 Task: Sort the products in the category "Prepared Meals" by best match.
Action: Mouse pressed left at (294, 133)
Screenshot: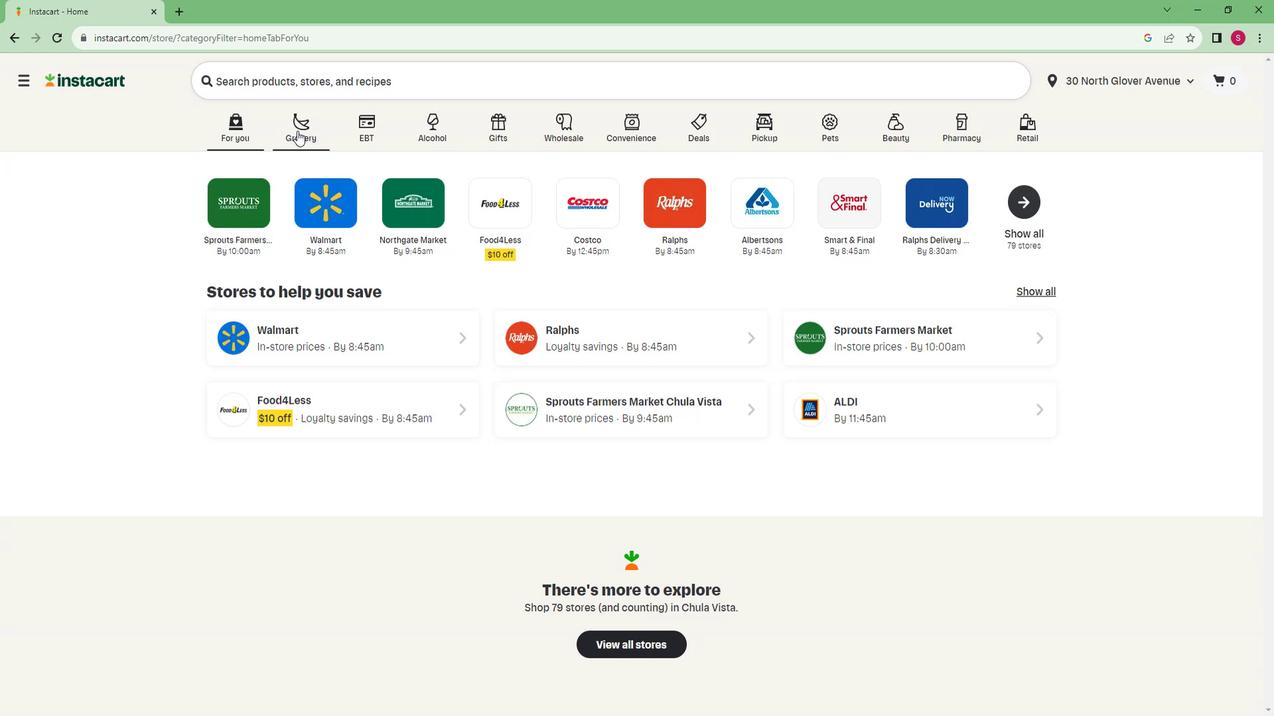 
Action: Mouse moved to (307, 390)
Screenshot: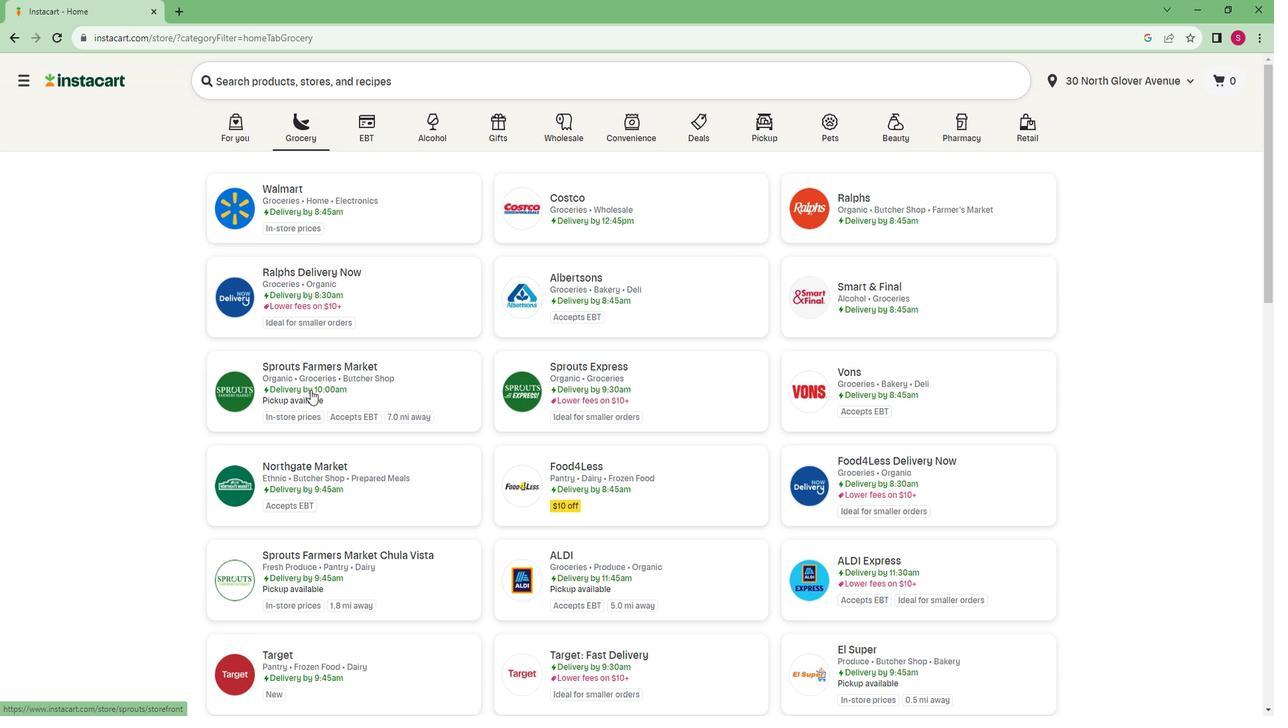 
Action: Mouse pressed left at (307, 390)
Screenshot: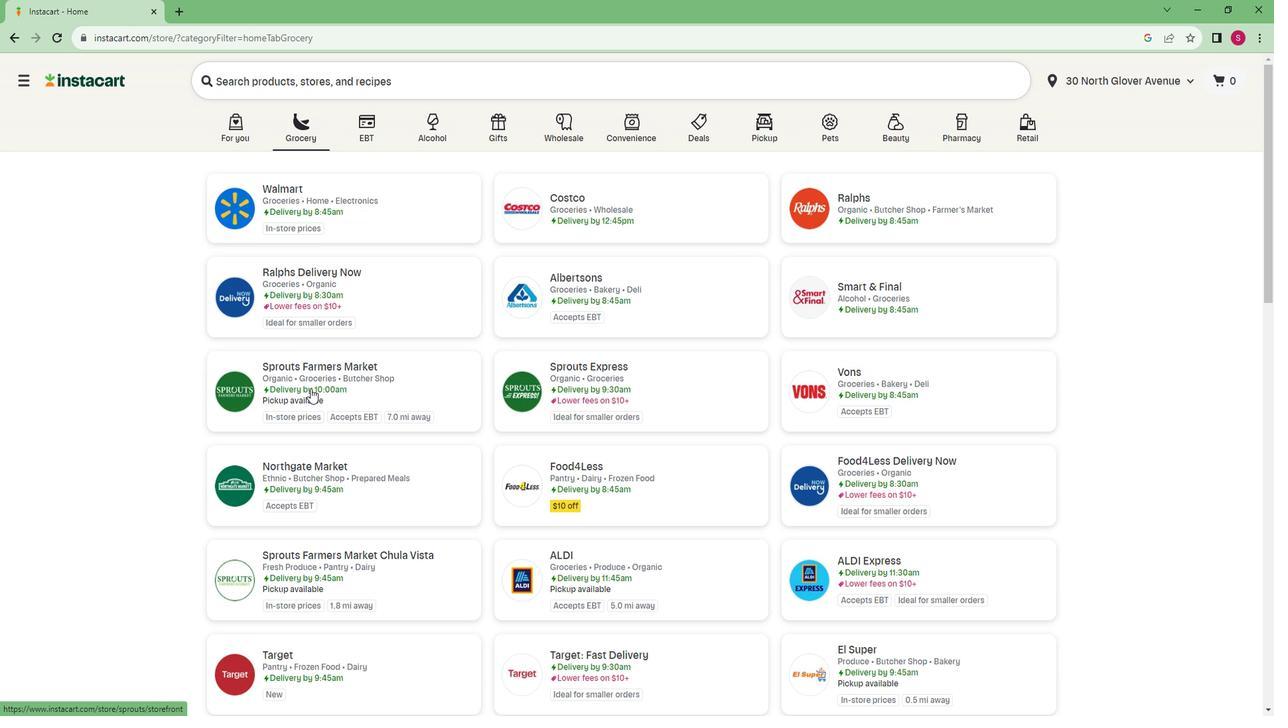 
Action: Mouse moved to (69, 518)
Screenshot: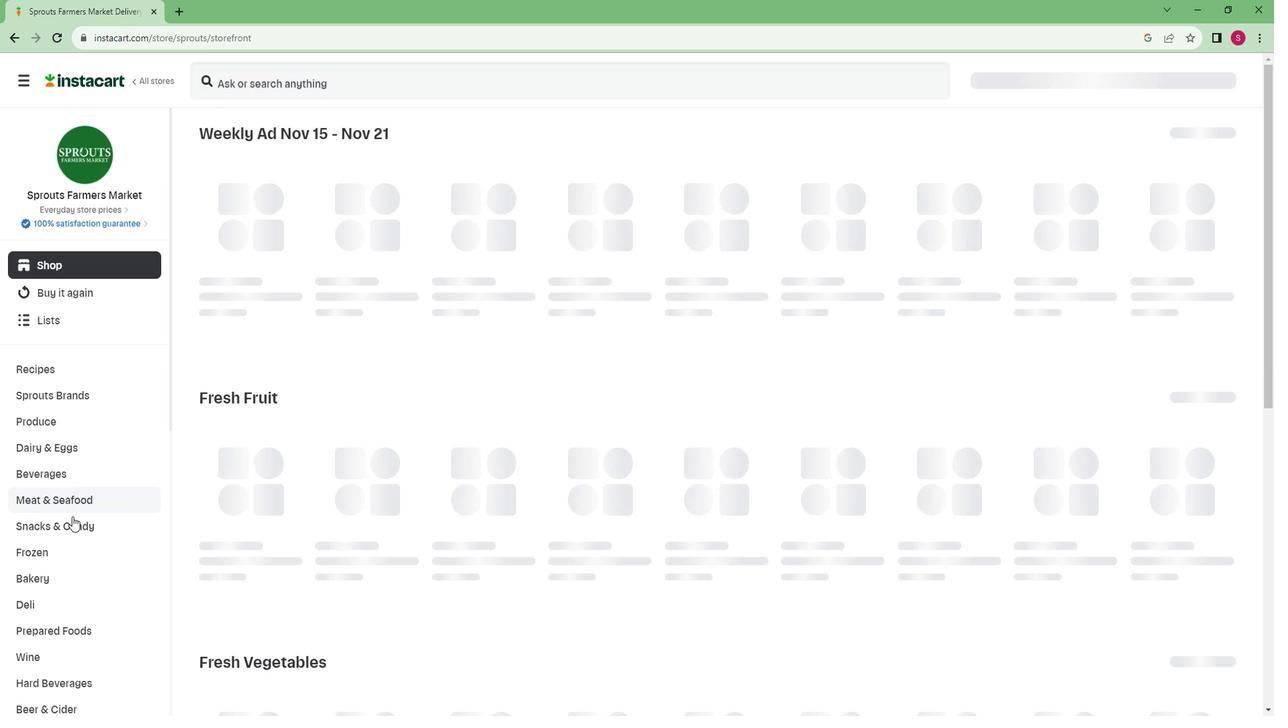 
Action: Mouse scrolled (69, 517) with delta (0, 0)
Screenshot: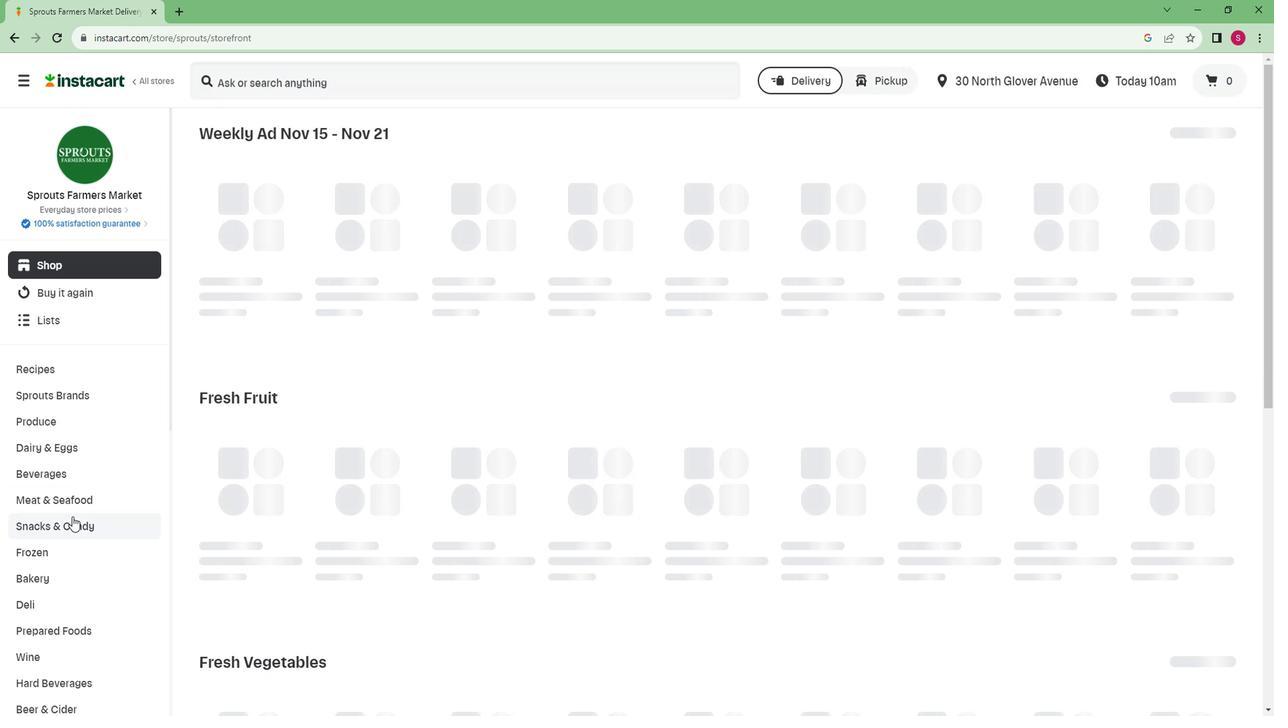 
Action: Mouse scrolled (69, 517) with delta (0, 0)
Screenshot: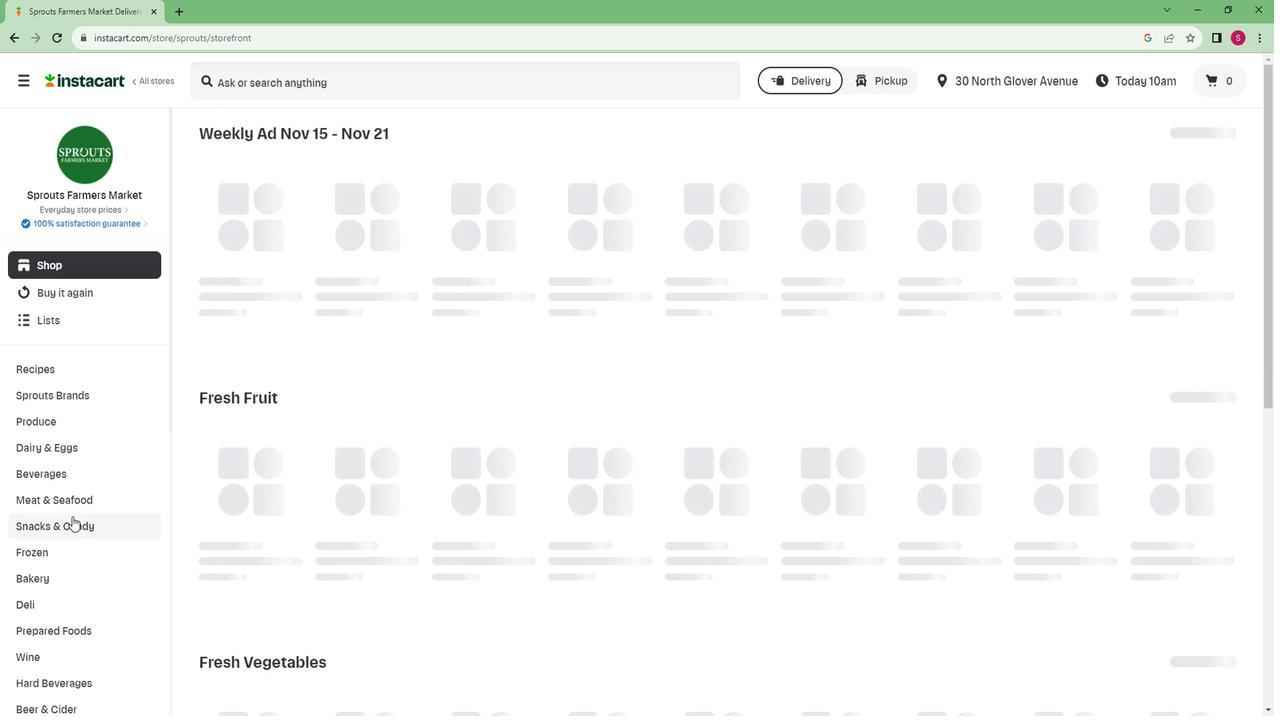 
Action: Mouse scrolled (69, 517) with delta (0, 0)
Screenshot: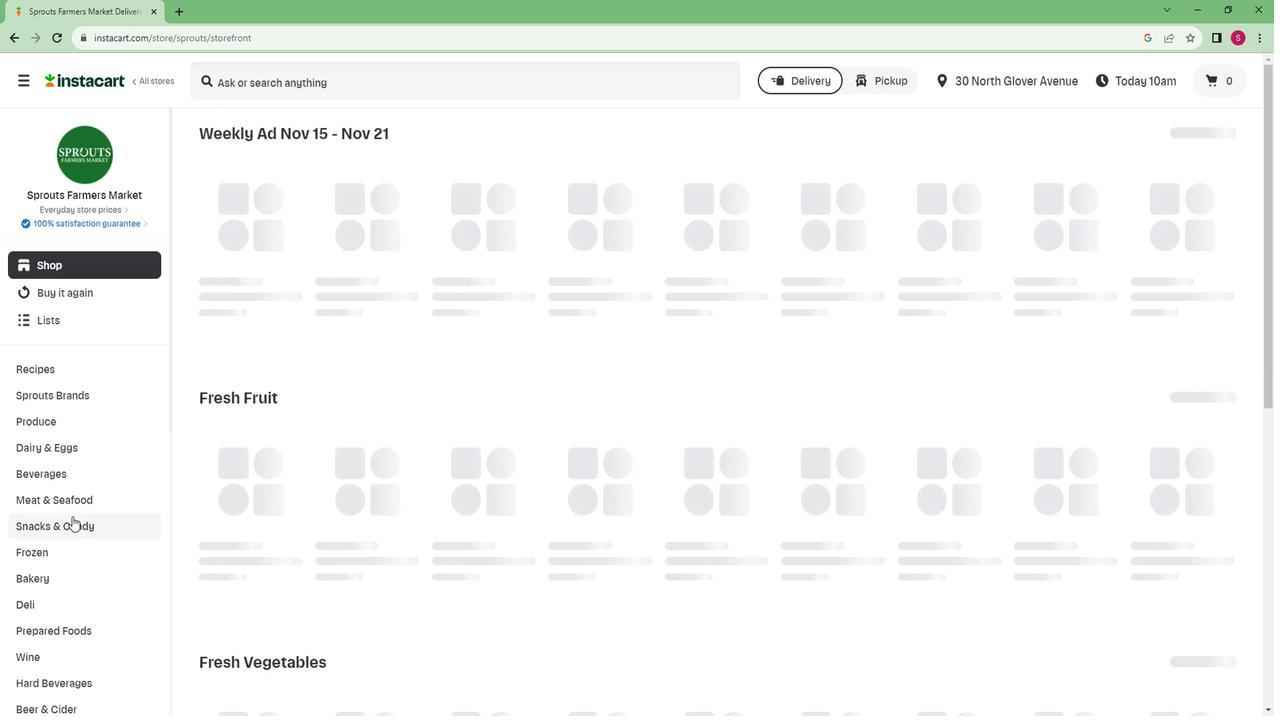 
Action: Mouse scrolled (69, 517) with delta (0, 0)
Screenshot: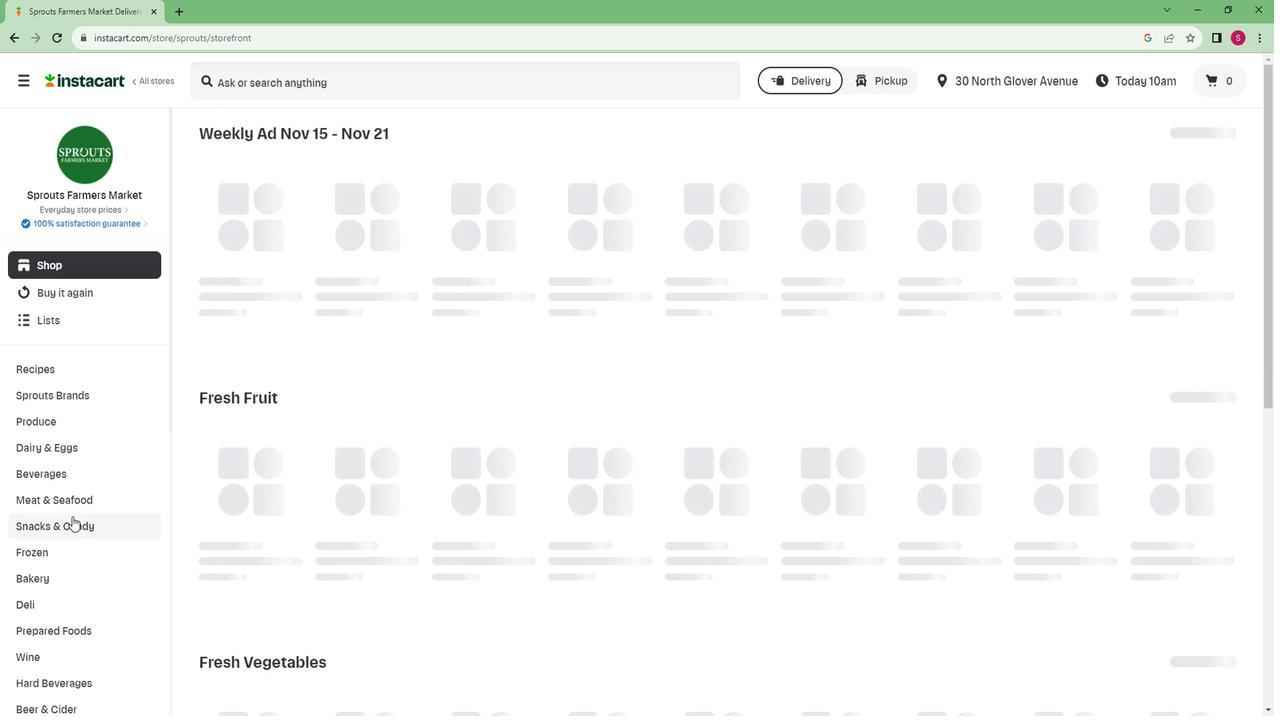 
Action: Mouse scrolled (69, 517) with delta (0, 0)
Screenshot: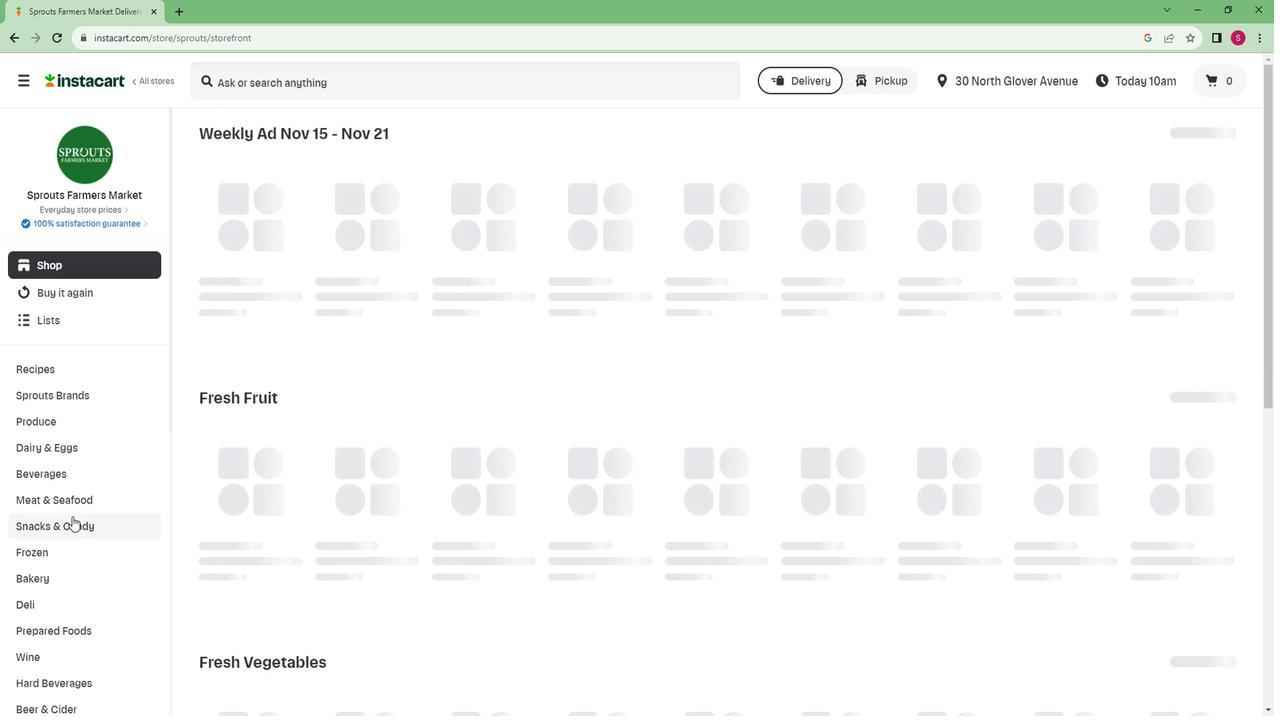 
Action: Mouse scrolled (69, 517) with delta (0, 0)
Screenshot: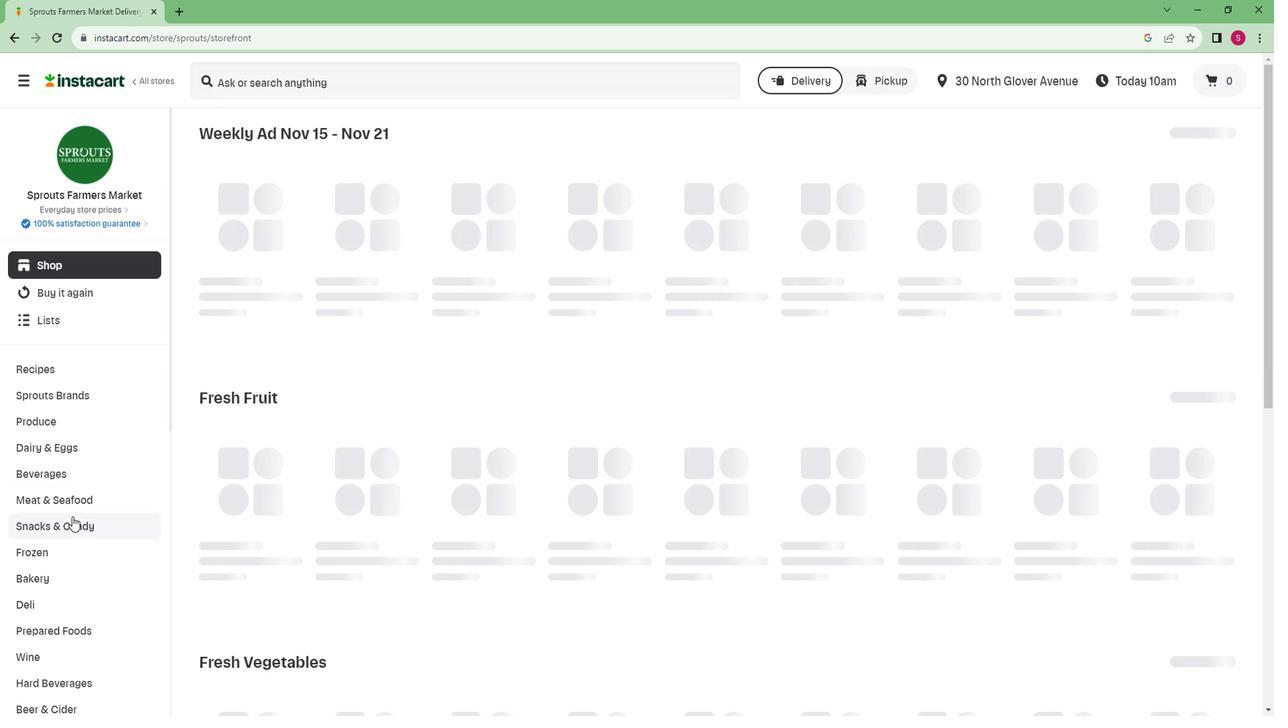 
Action: Mouse scrolled (69, 517) with delta (0, 0)
Screenshot: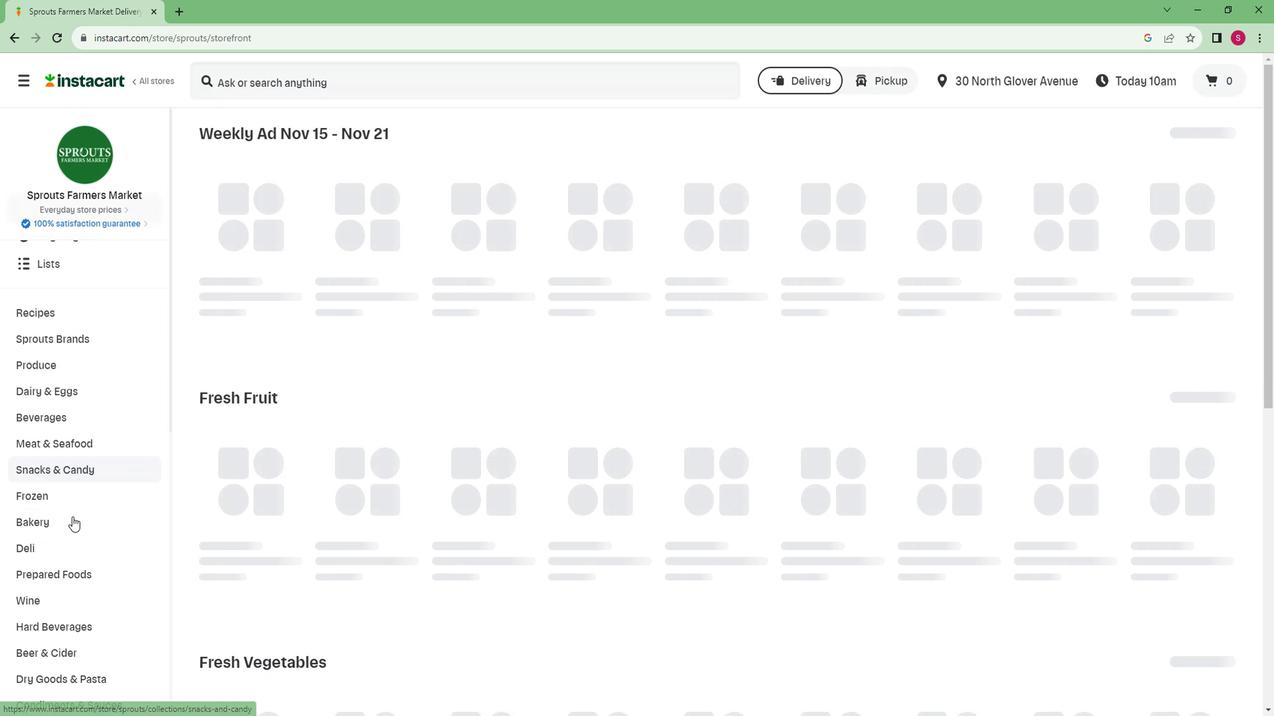 
Action: Mouse scrolled (69, 517) with delta (0, 0)
Screenshot: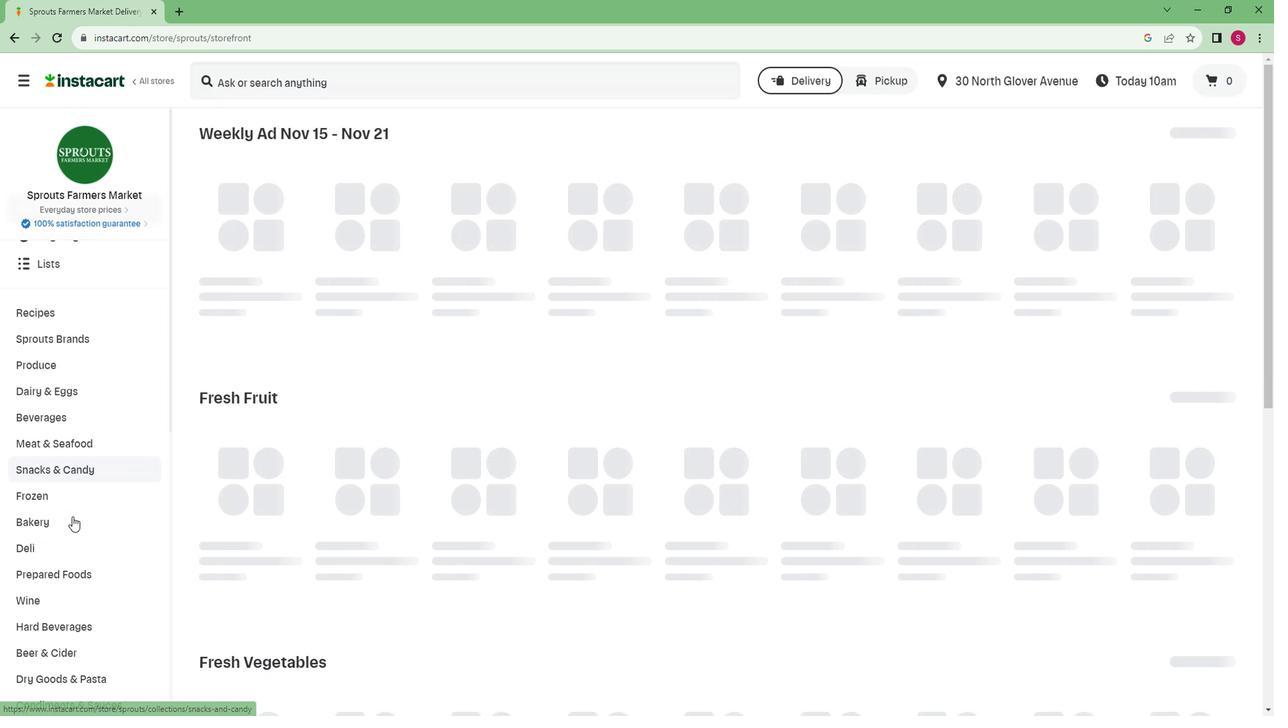 
Action: Mouse scrolled (69, 517) with delta (0, 0)
Screenshot: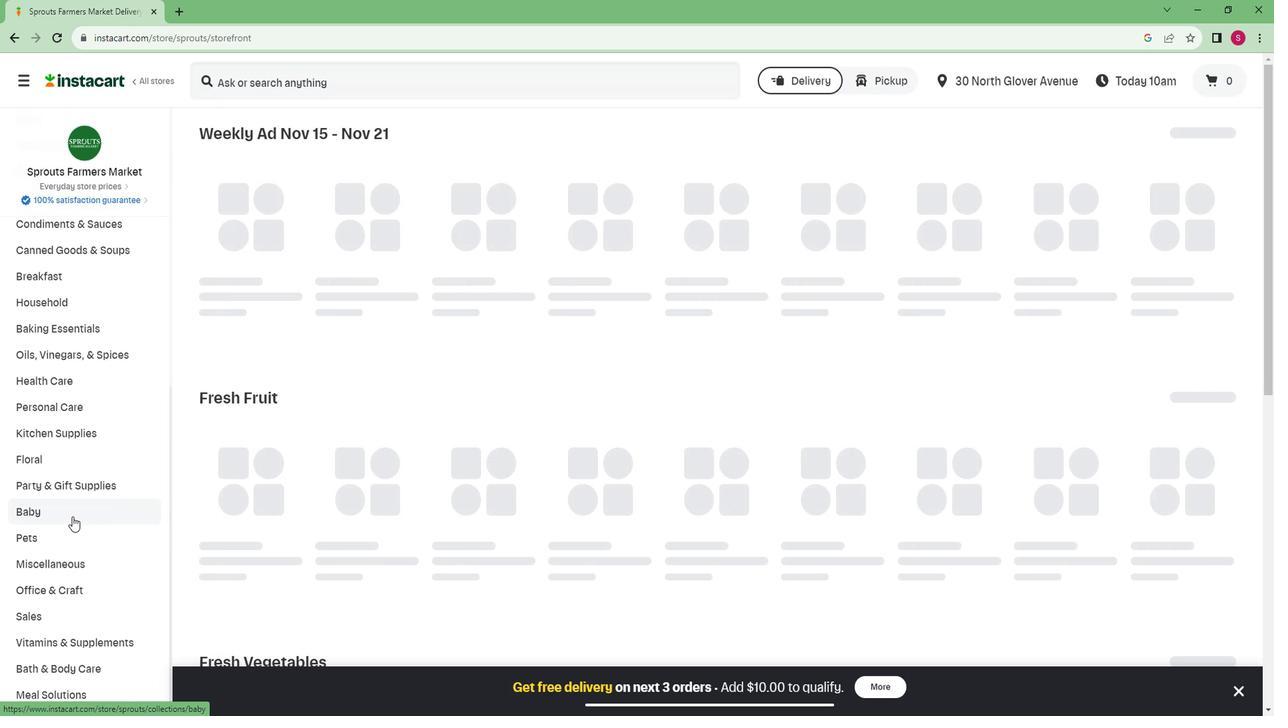 
Action: Mouse scrolled (69, 517) with delta (0, 0)
Screenshot: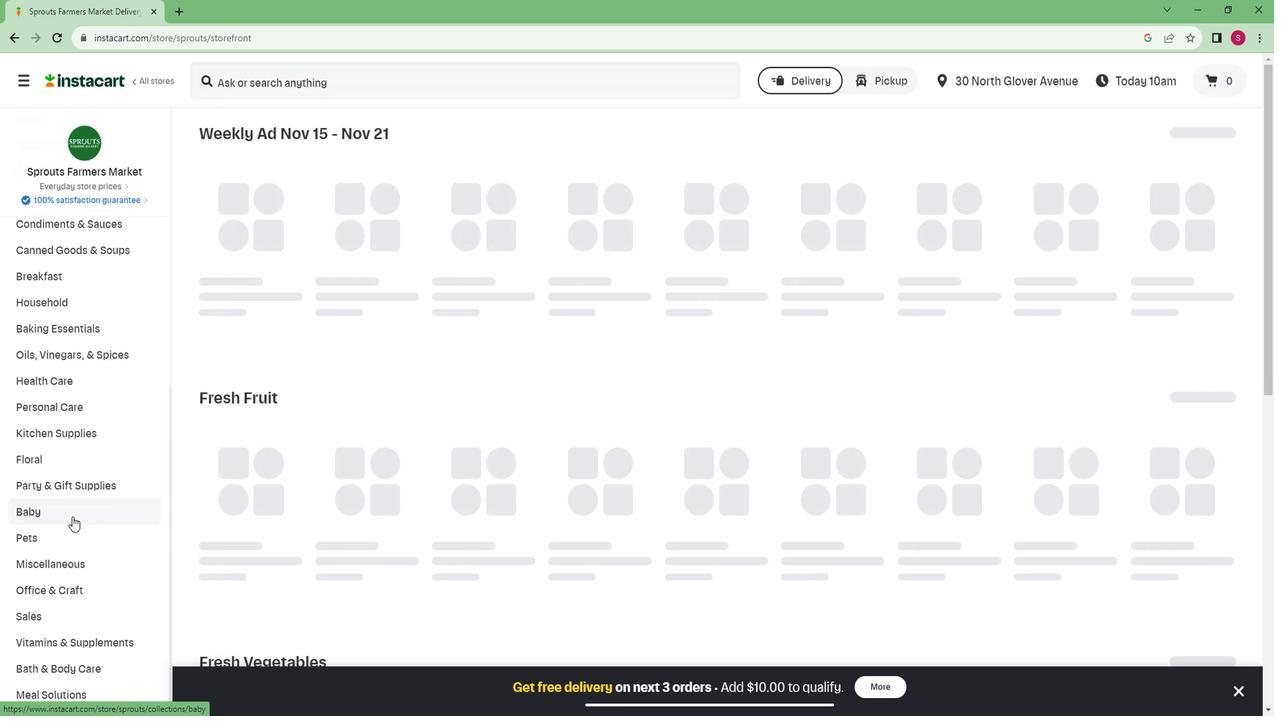 
Action: Mouse scrolled (69, 517) with delta (0, 0)
Screenshot: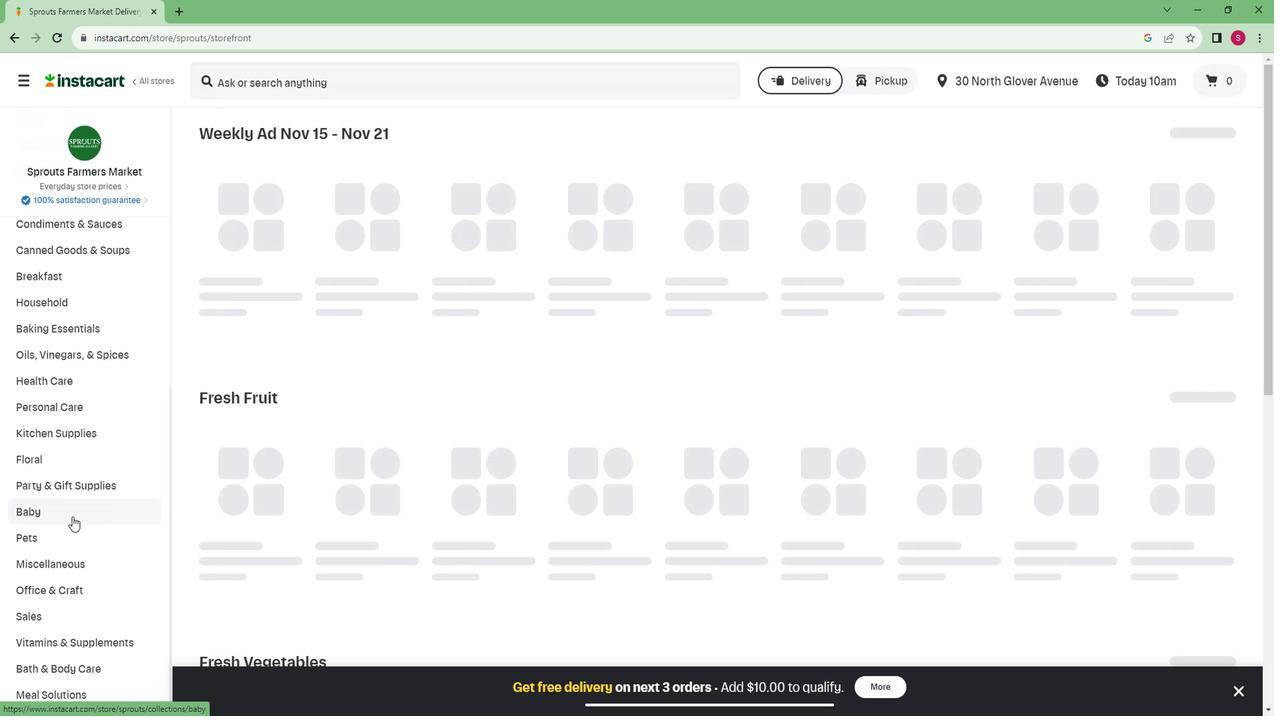 
Action: Mouse scrolled (69, 517) with delta (0, 0)
Screenshot: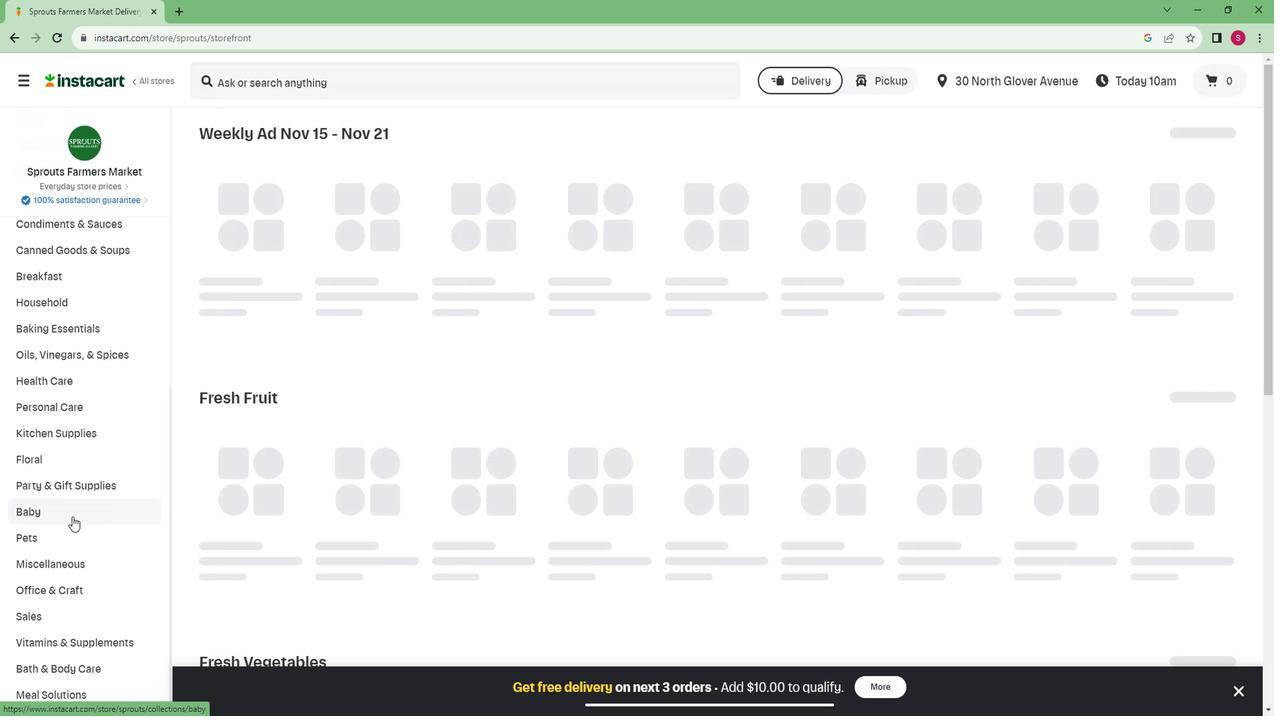 
Action: Mouse moved to (27, 693)
Screenshot: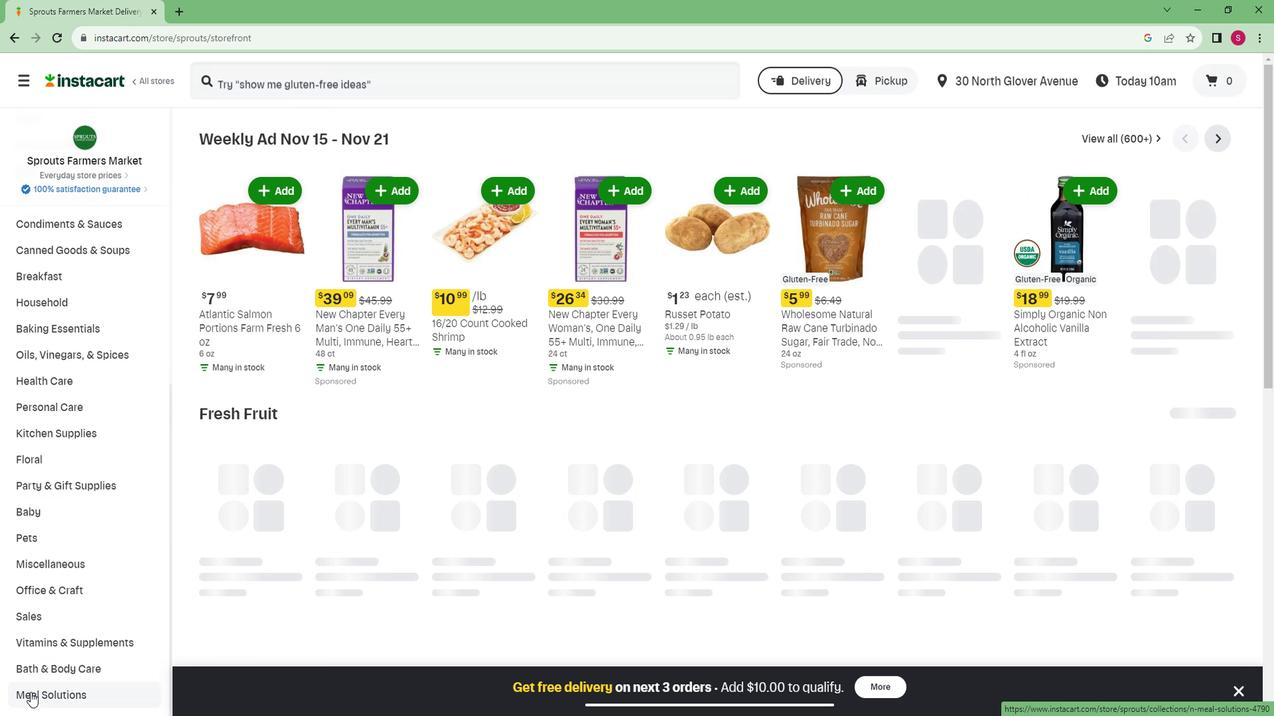 
Action: Mouse pressed left at (27, 693)
Screenshot: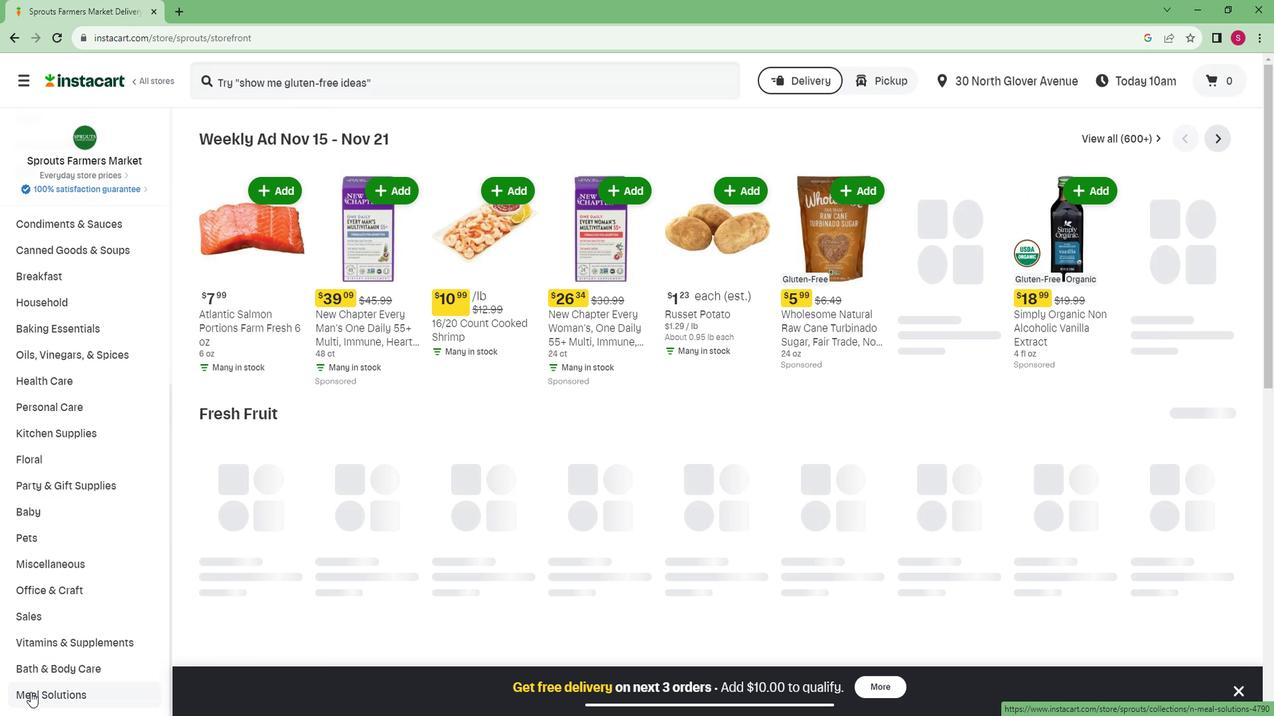 
Action: Mouse moved to (31, 682)
Screenshot: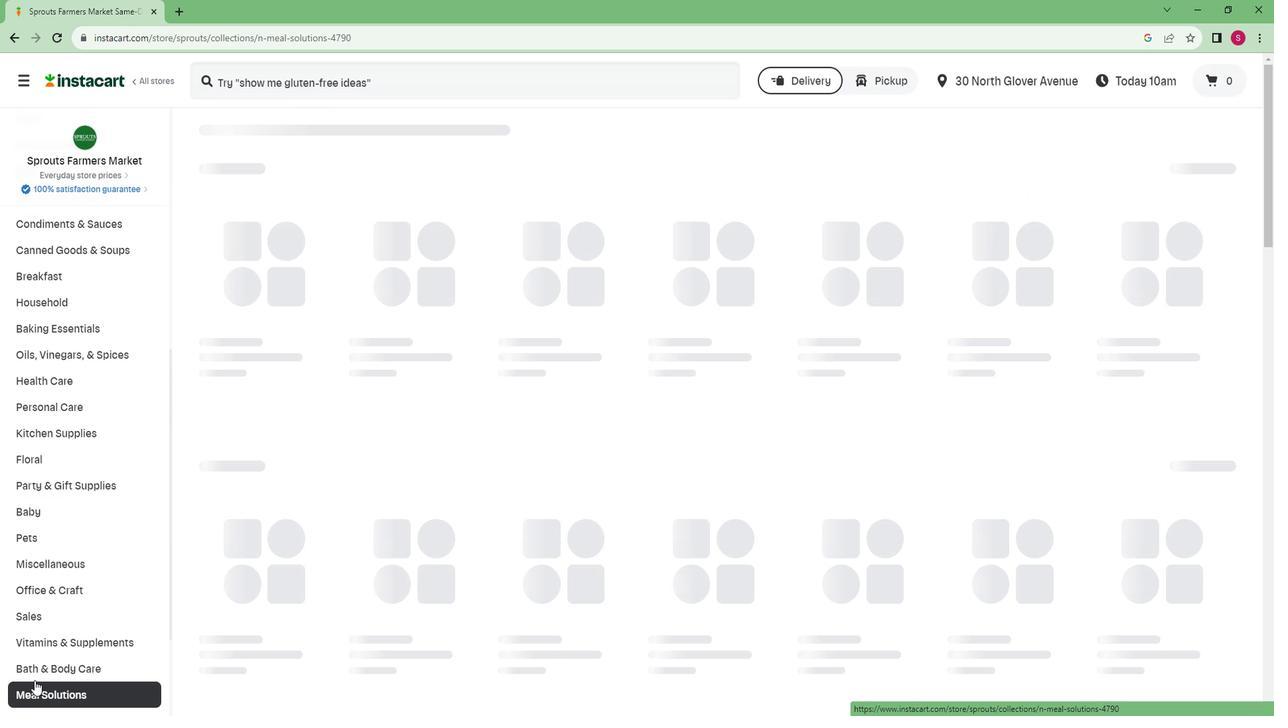 
Action: Mouse scrolled (31, 681) with delta (0, 0)
Screenshot: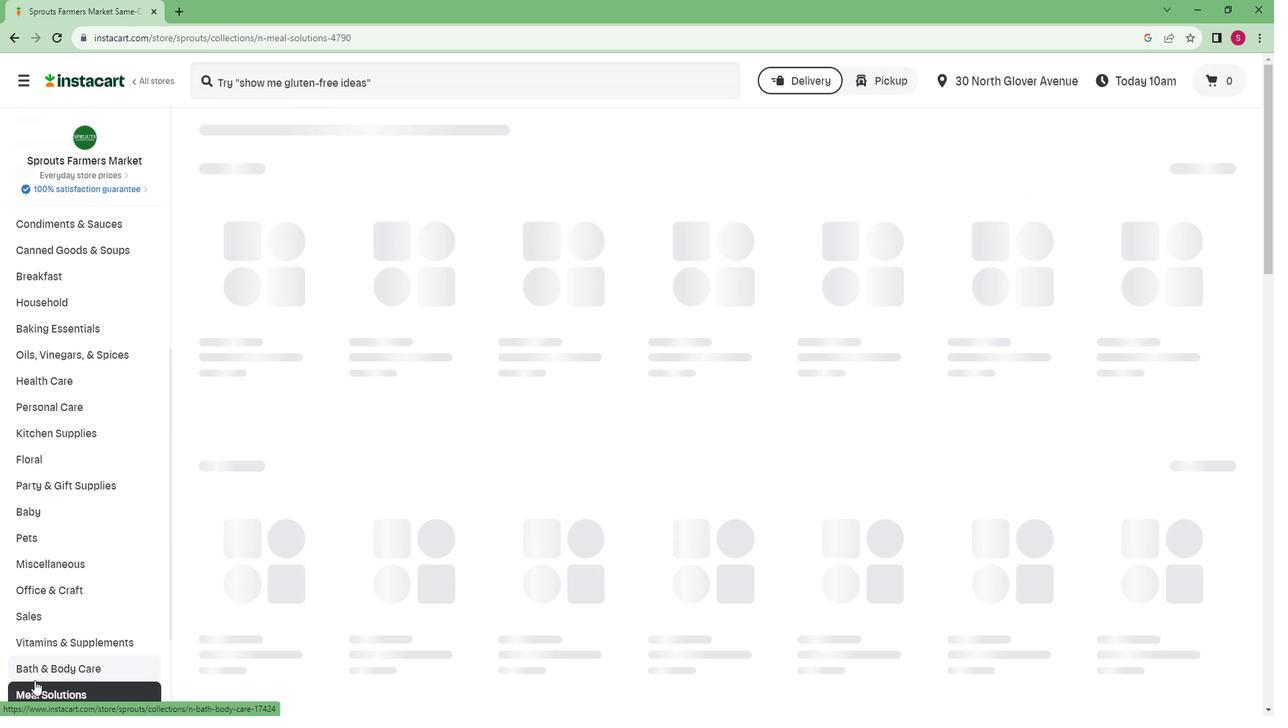 
Action: Mouse scrolled (31, 681) with delta (0, 0)
Screenshot: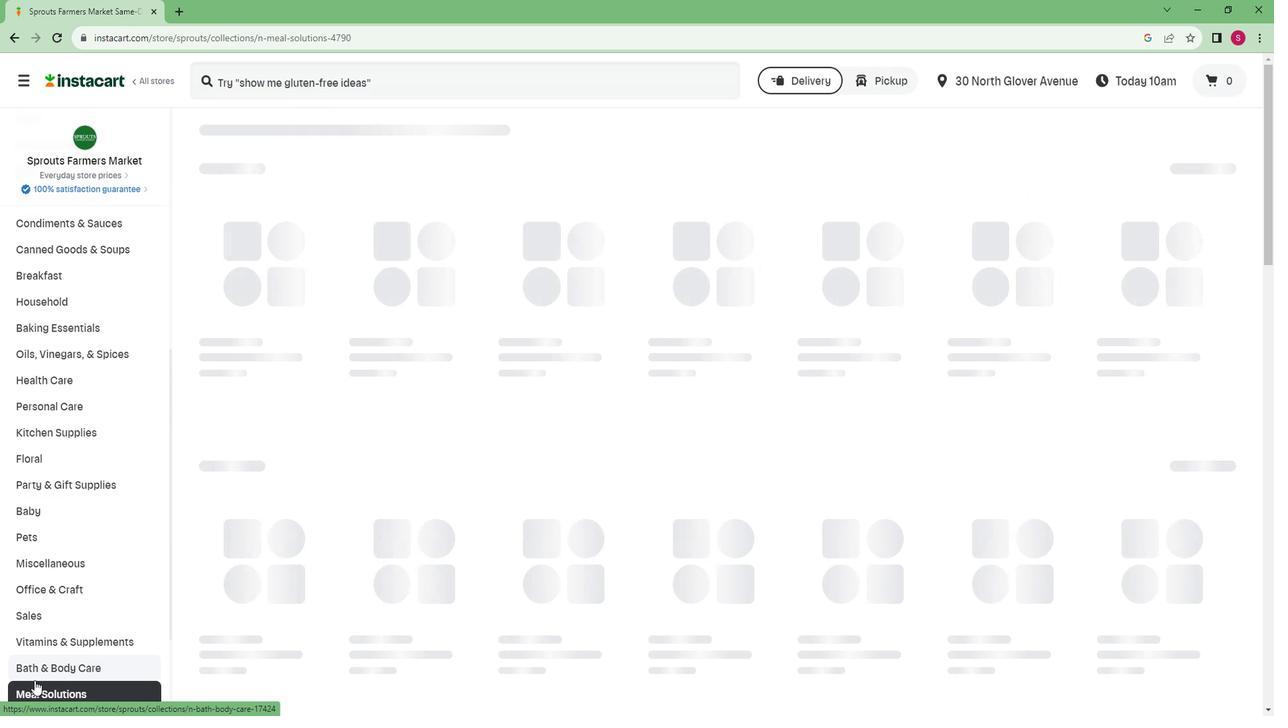 
Action: Mouse moved to (41, 624)
Screenshot: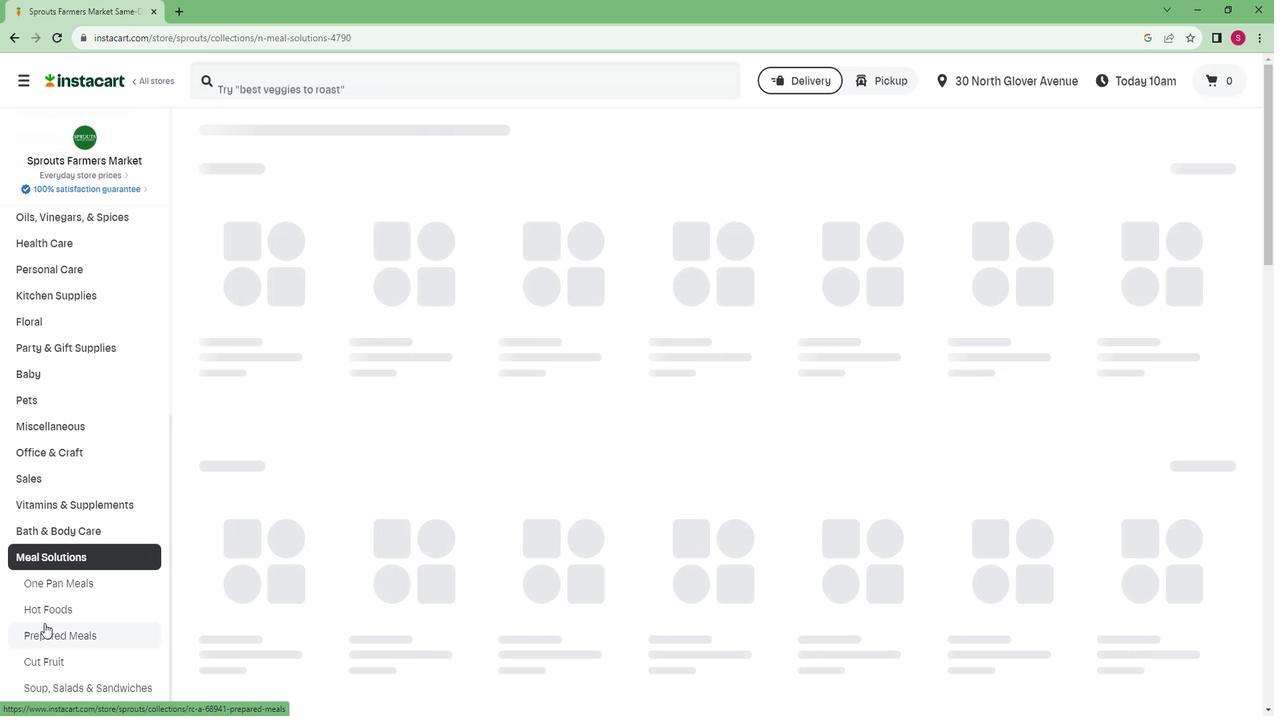 
Action: Mouse pressed left at (41, 624)
Screenshot: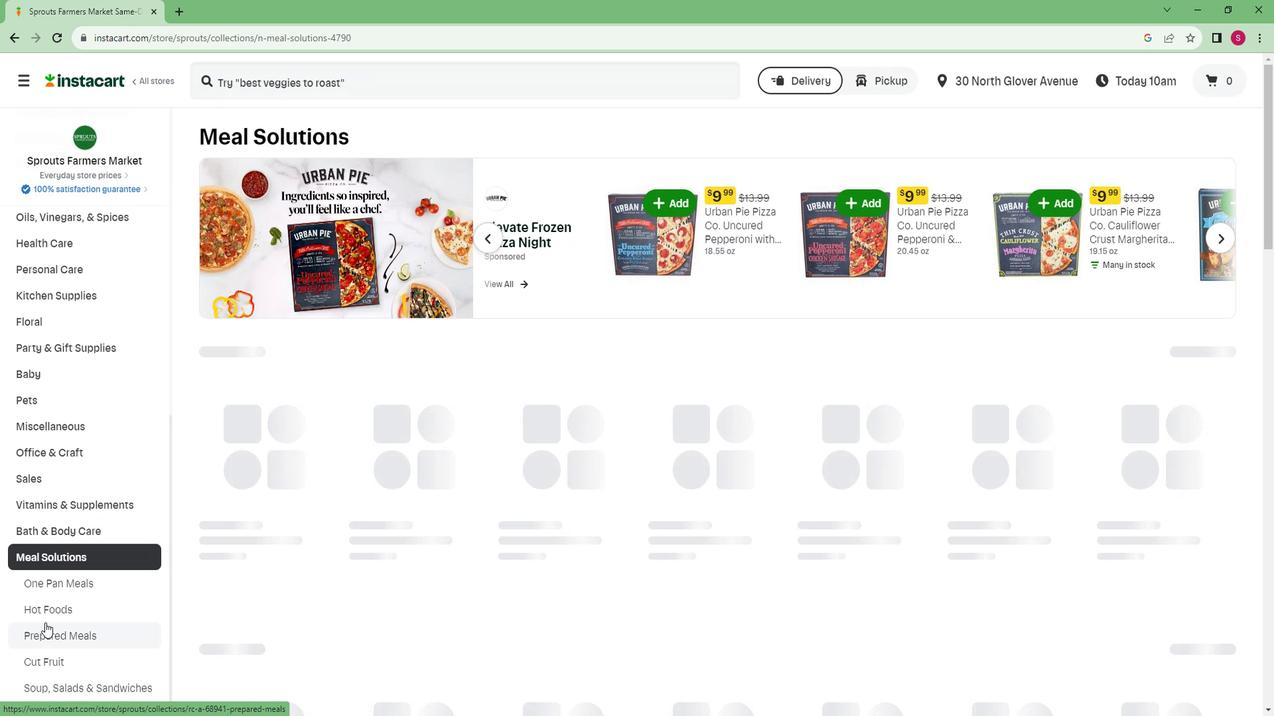
Action: Mouse moved to (1170, 190)
Screenshot: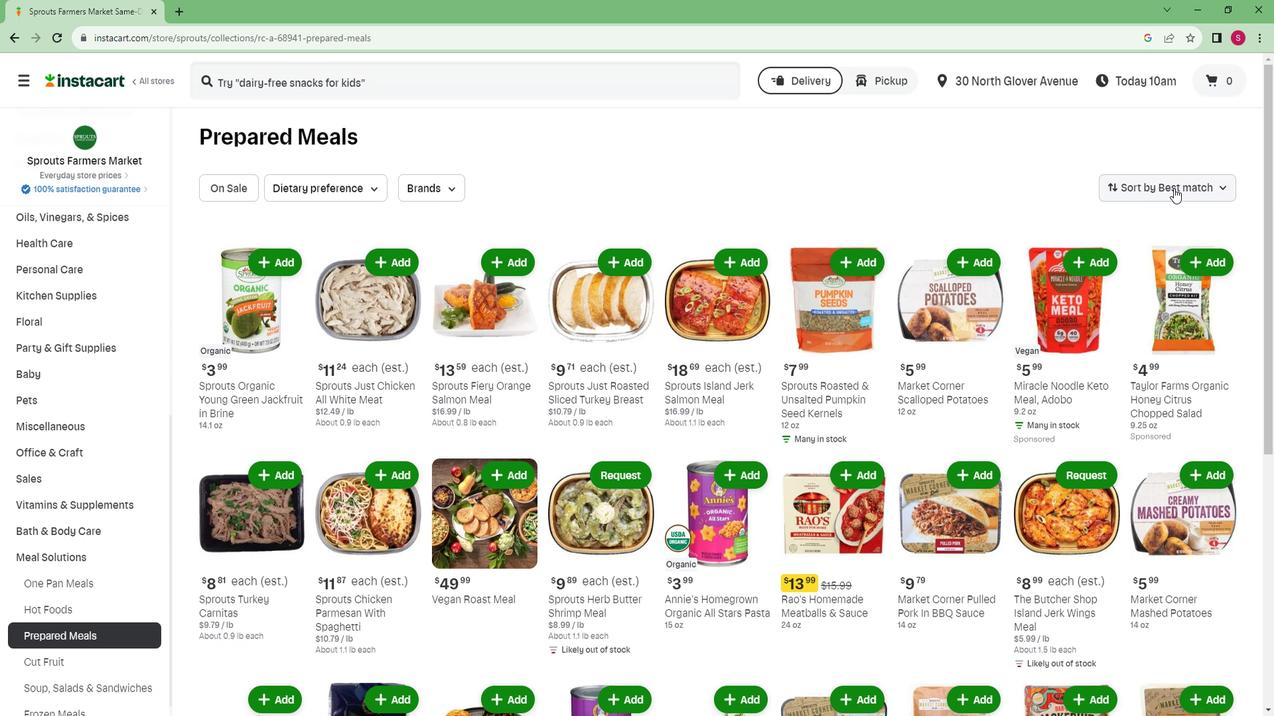 
Action: Mouse pressed left at (1170, 190)
Screenshot: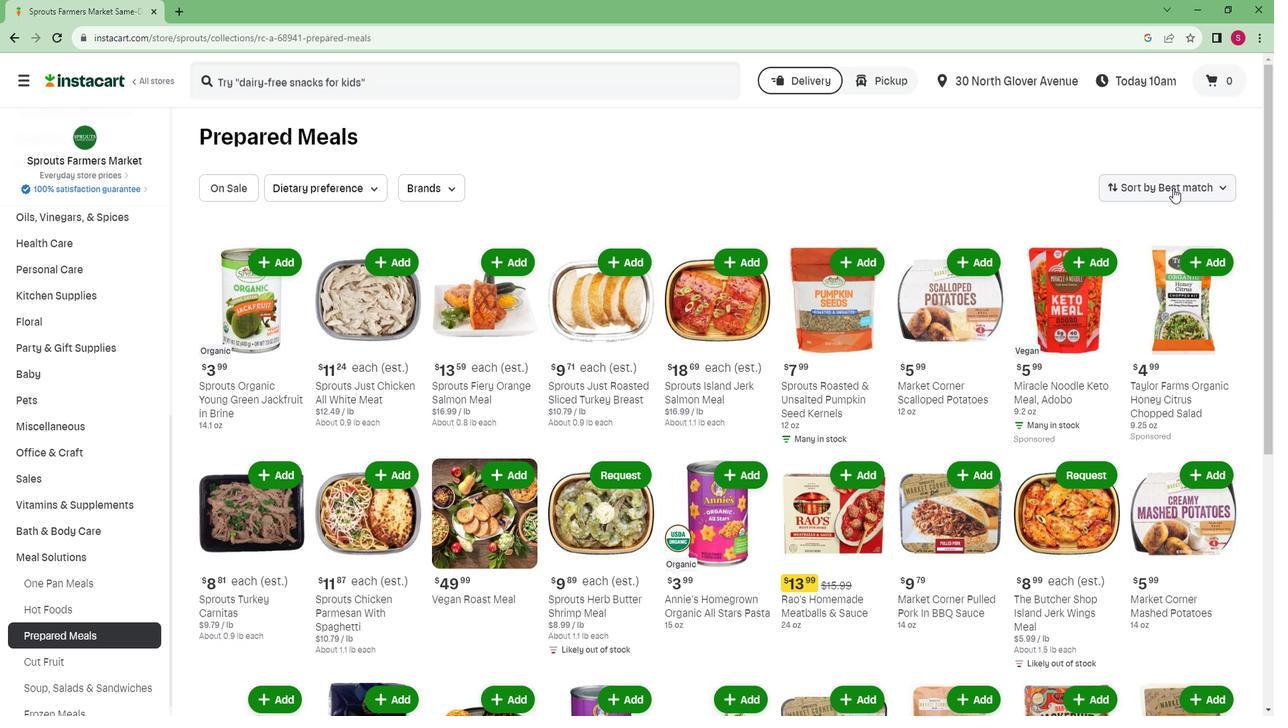 
Action: Mouse moved to (1137, 239)
Screenshot: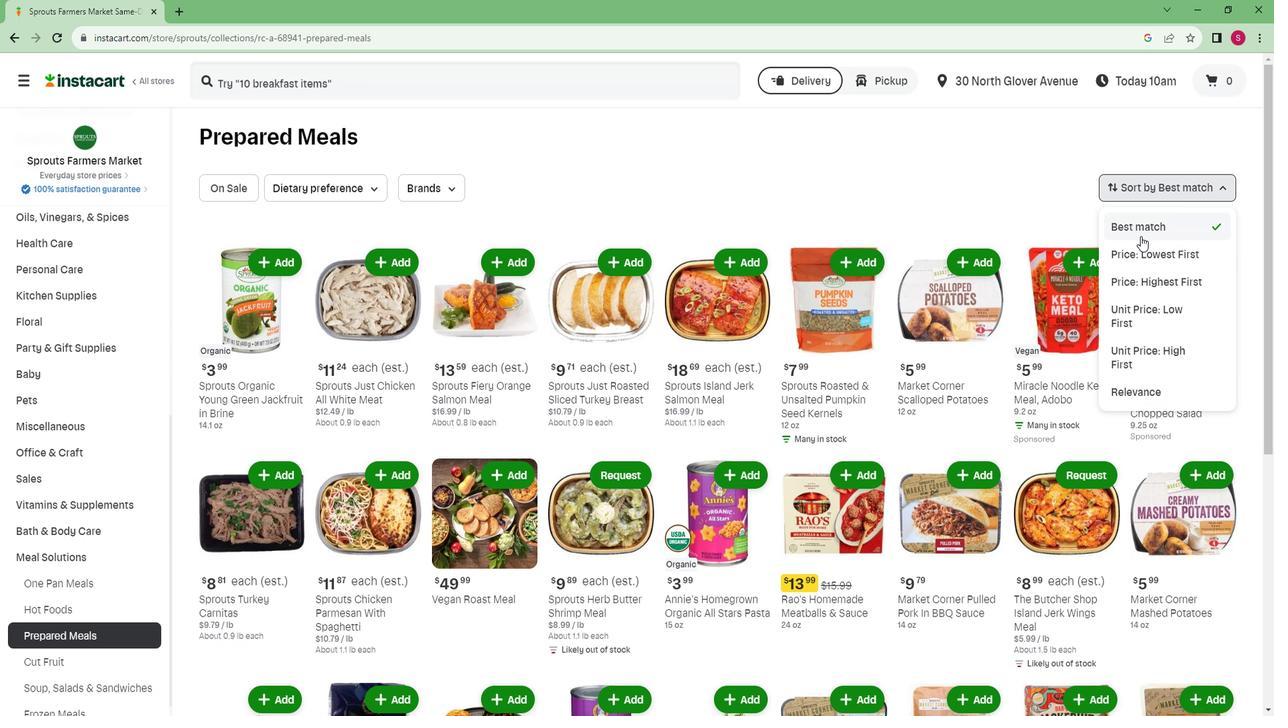 
Action: Mouse pressed left at (1137, 239)
Screenshot: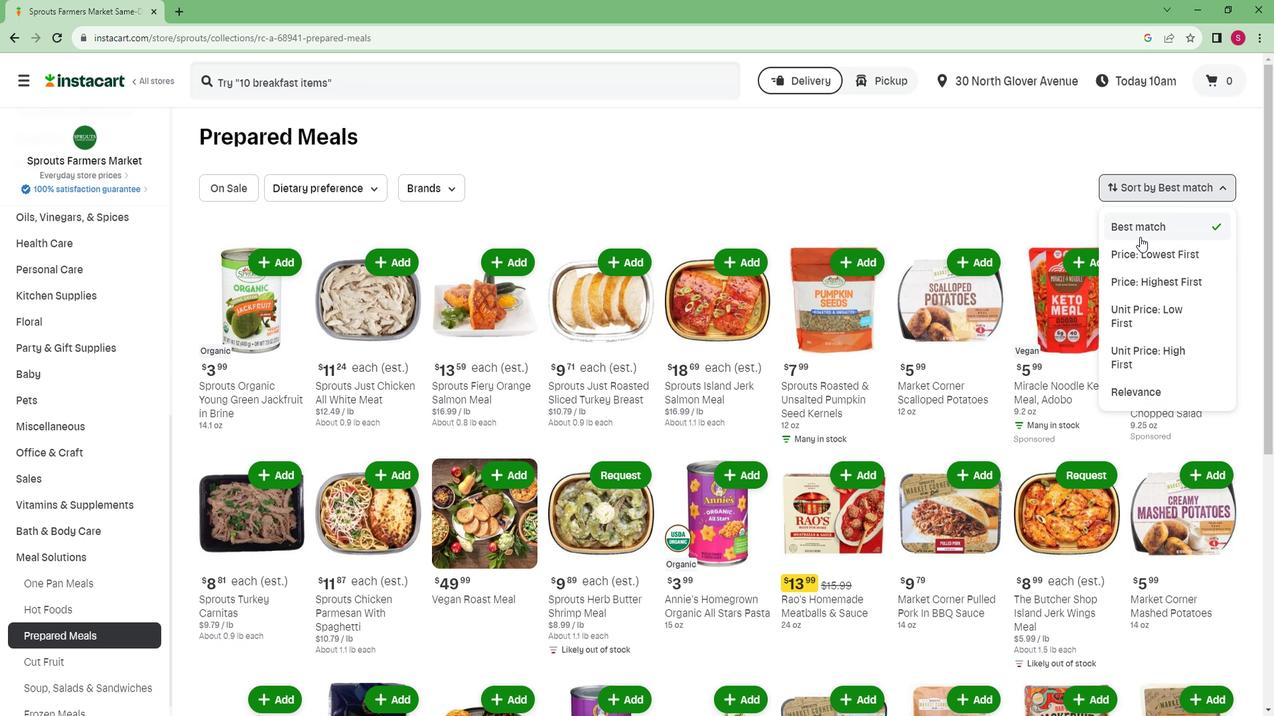 
